 Task: Enable self-check-in facility.
Action: Mouse moved to (899, 124)
Screenshot: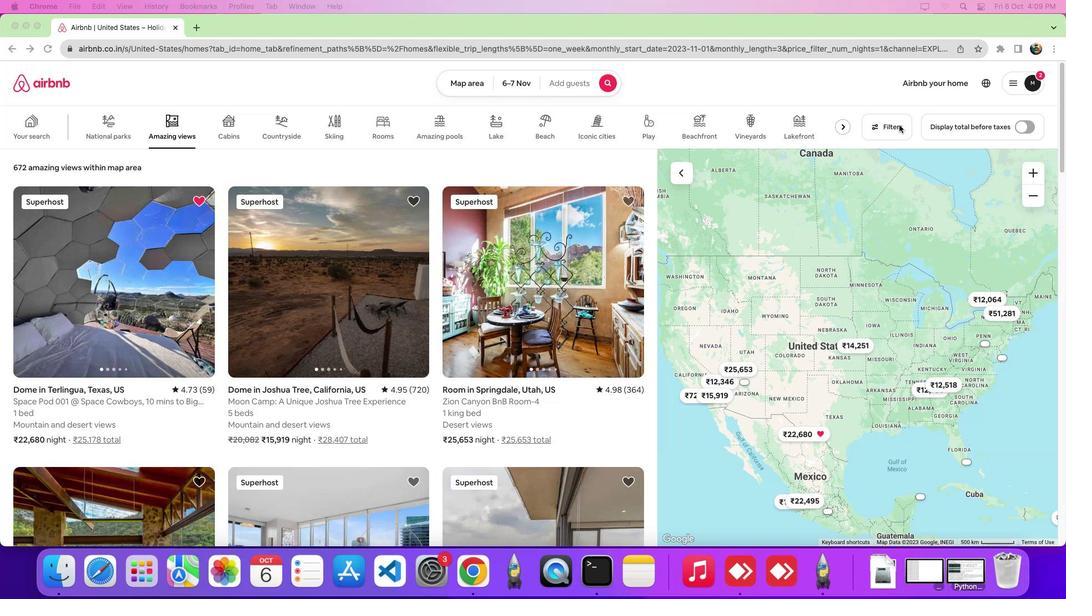 
Action: Mouse pressed left at (899, 124)
Screenshot: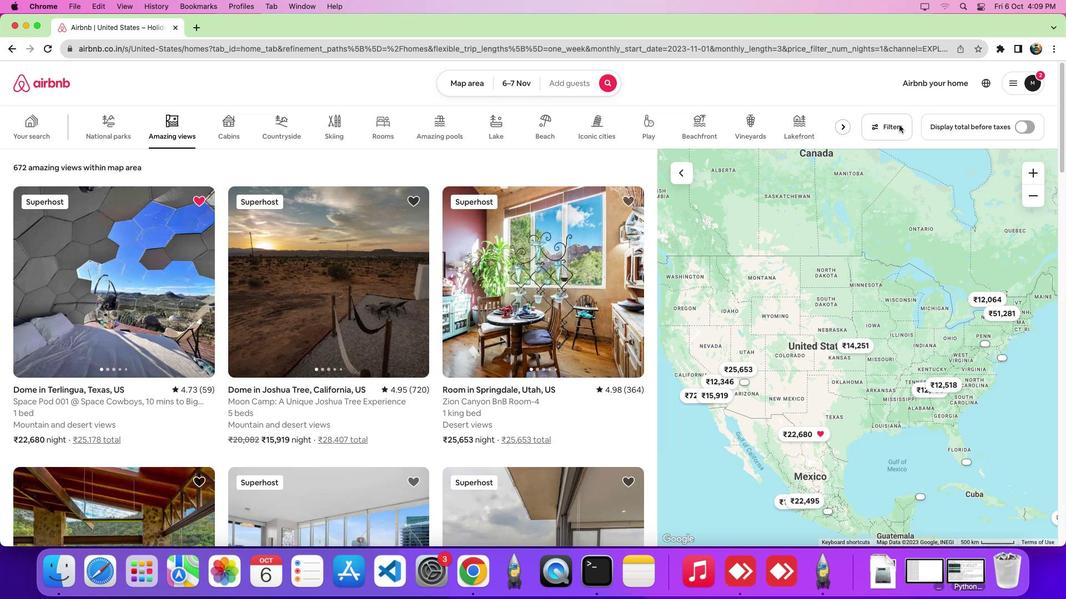 
Action: Mouse pressed left at (899, 124)
Screenshot: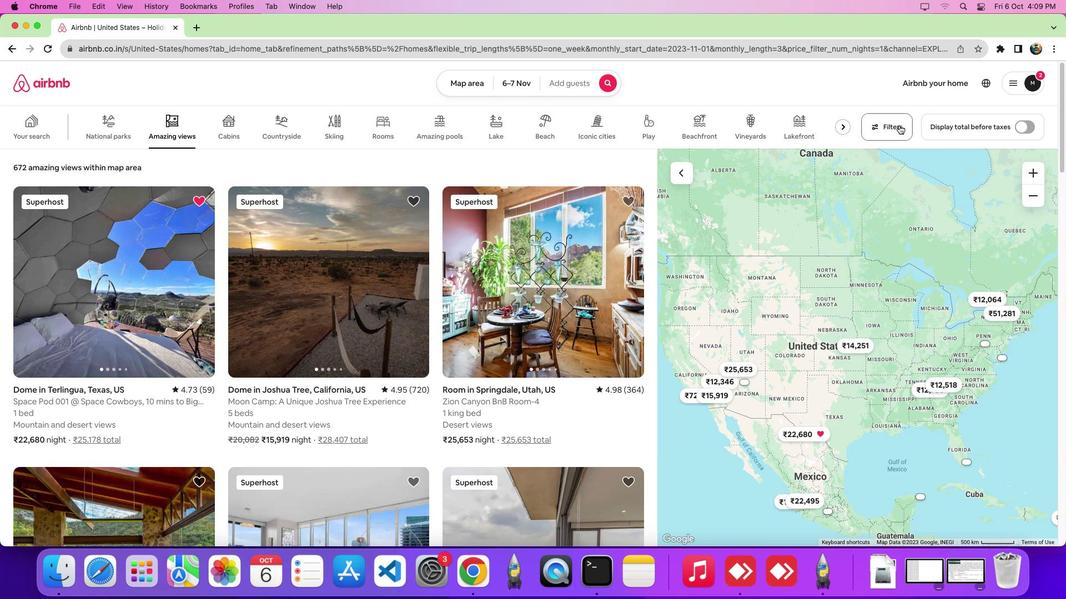 
Action: Mouse moved to (549, 184)
Screenshot: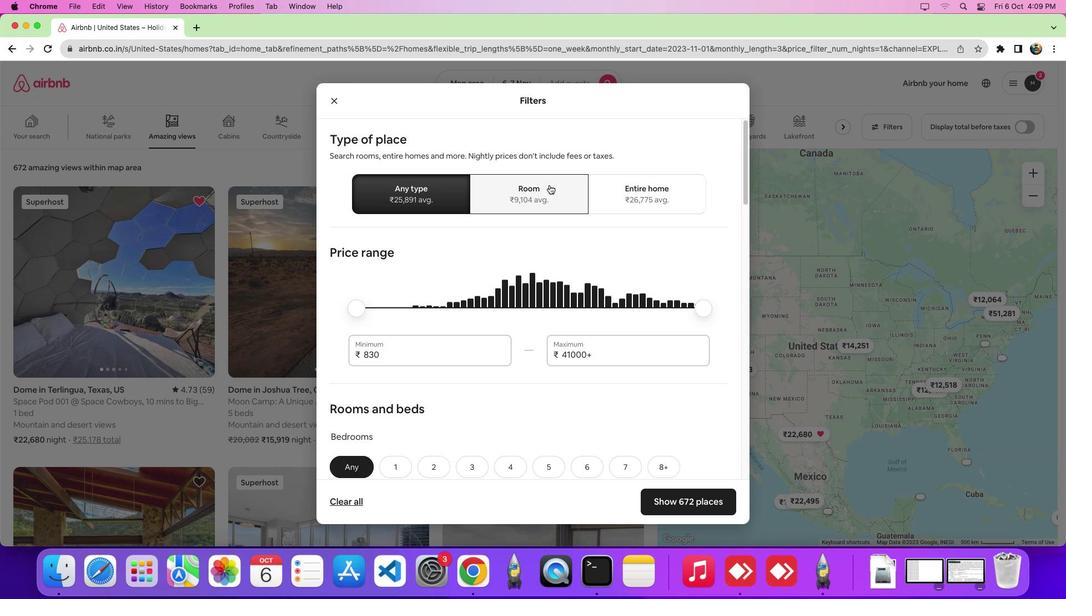 
Action: Mouse pressed left at (549, 184)
Screenshot: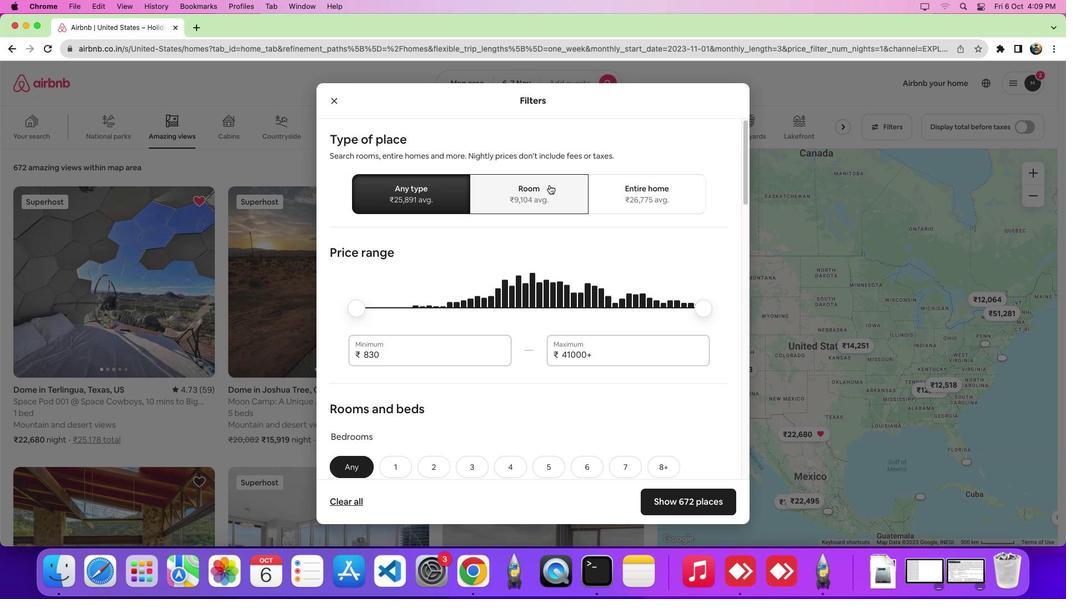
Action: Mouse moved to (533, 354)
Screenshot: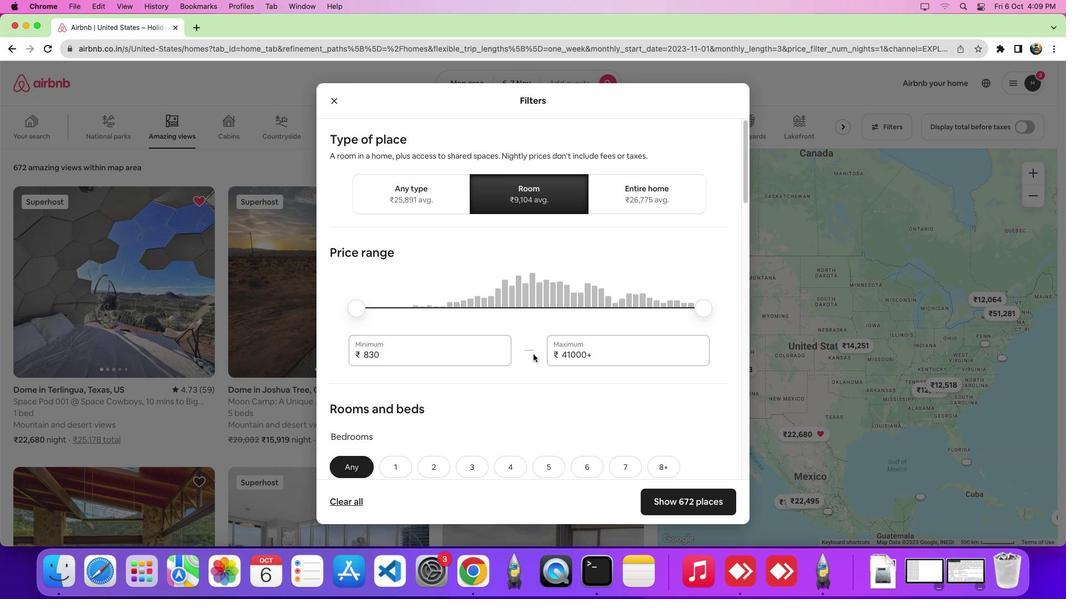 
Action: Mouse scrolled (533, 354) with delta (0, 0)
Screenshot: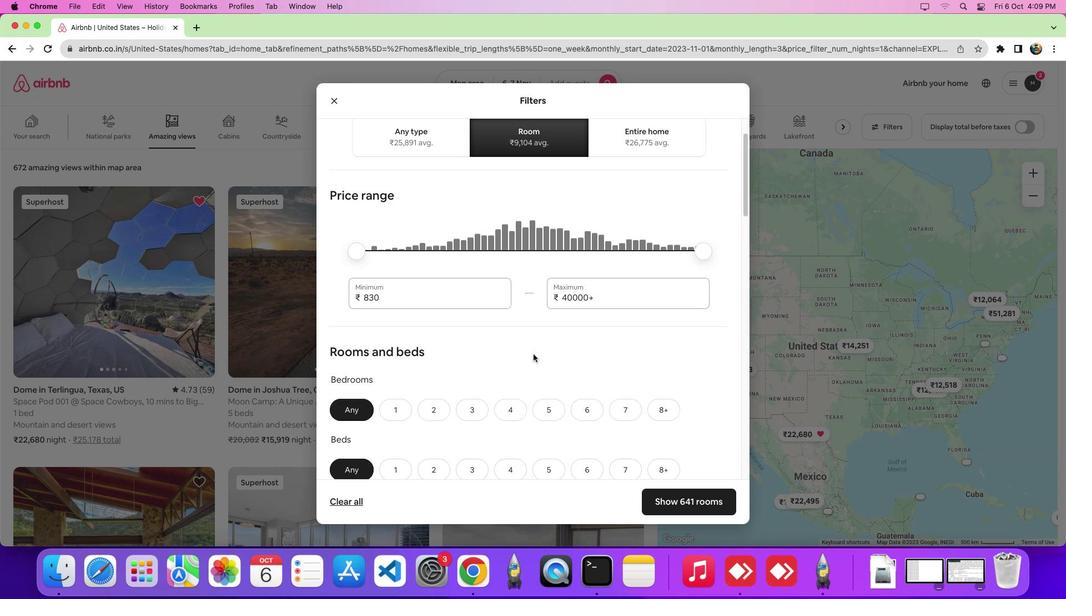 
Action: Mouse scrolled (533, 354) with delta (0, 0)
Screenshot: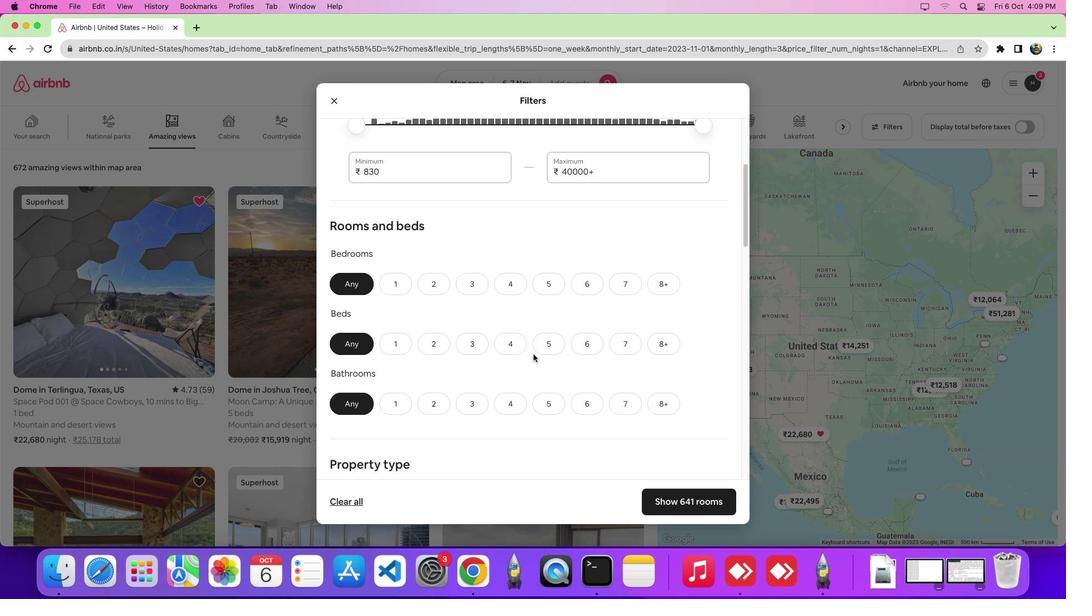 
Action: Mouse scrolled (533, 354) with delta (0, -3)
Screenshot: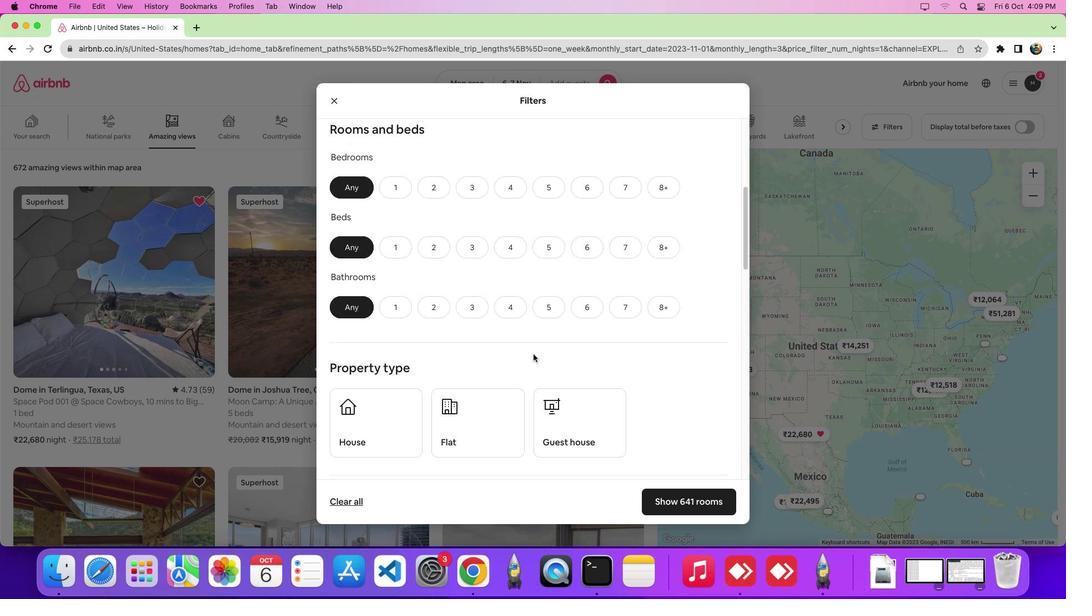 
Action: Mouse scrolled (533, 354) with delta (0, -5)
Screenshot: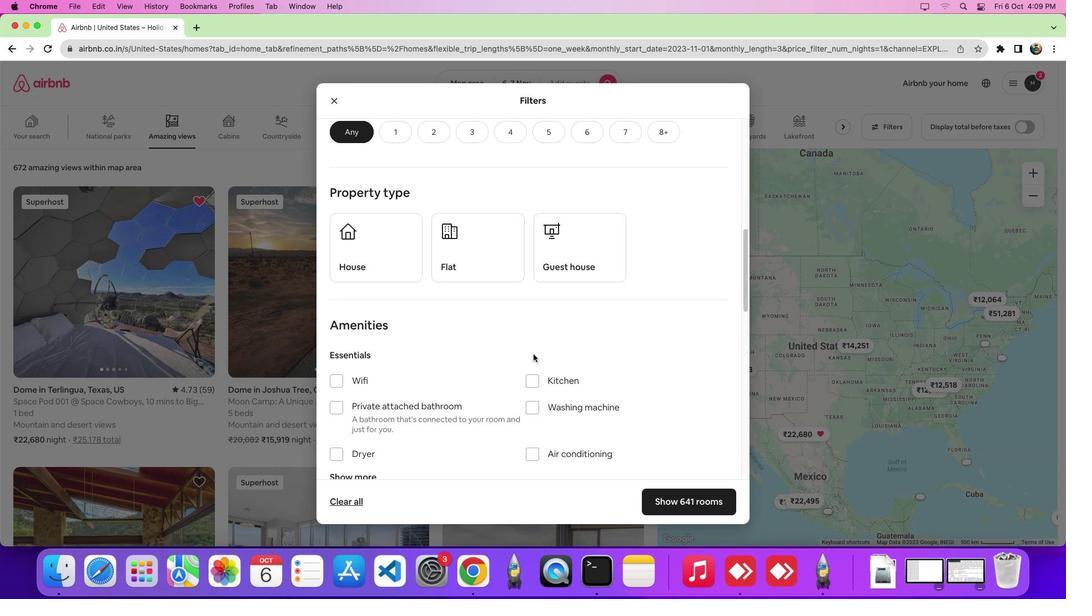 
Action: Mouse scrolled (533, 354) with delta (0, 0)
Screenshot: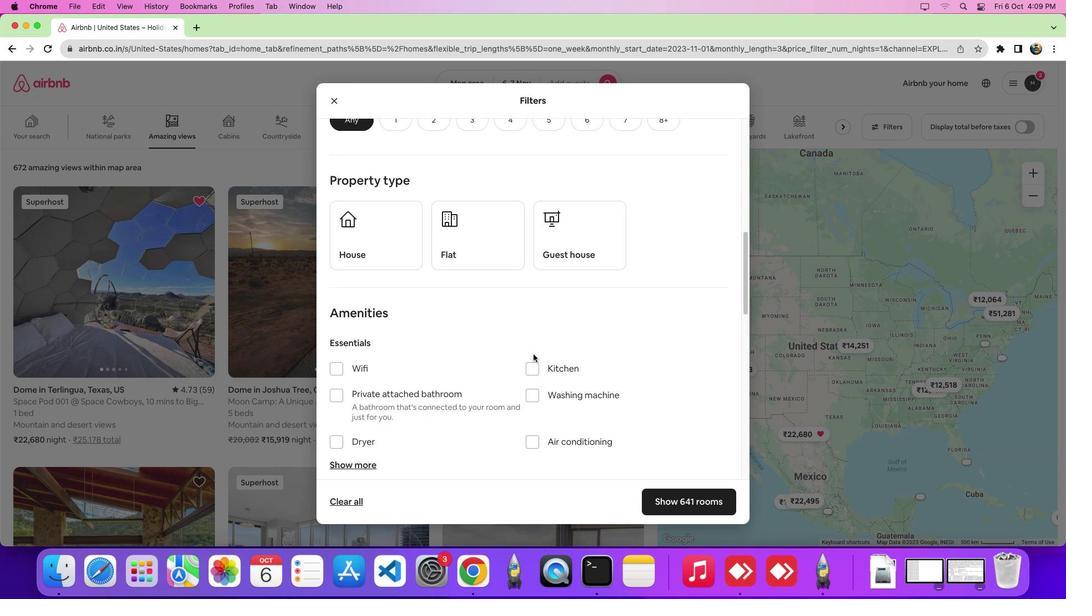 
Action: Mouse scrolled (533, 354) with delta (0, 0)
Screenshot: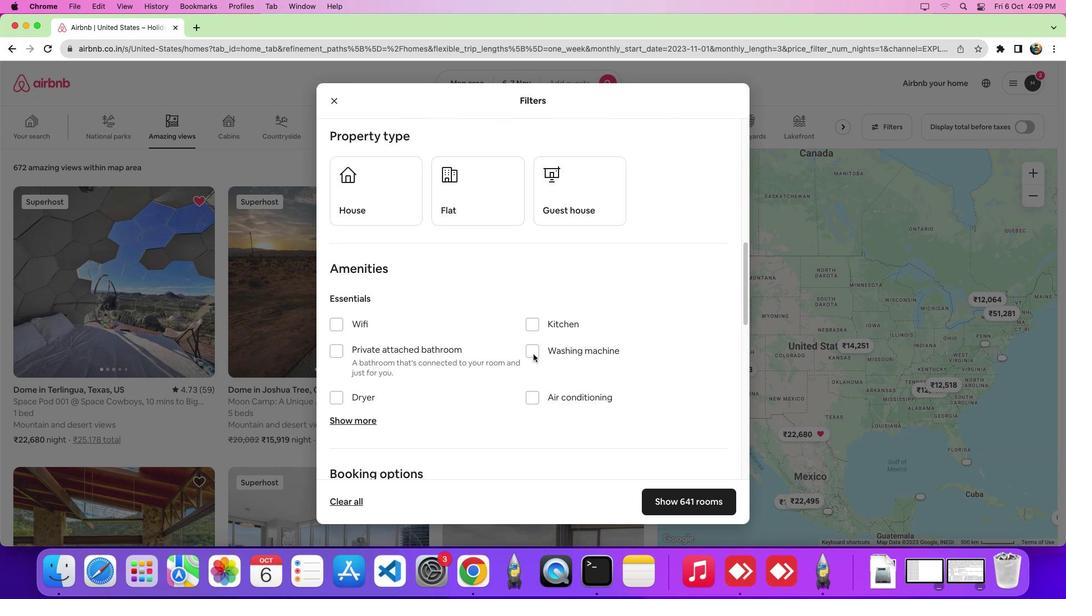 
Action: Mouse scrolled (533, 354) with delta (0, -3)
Screenshot: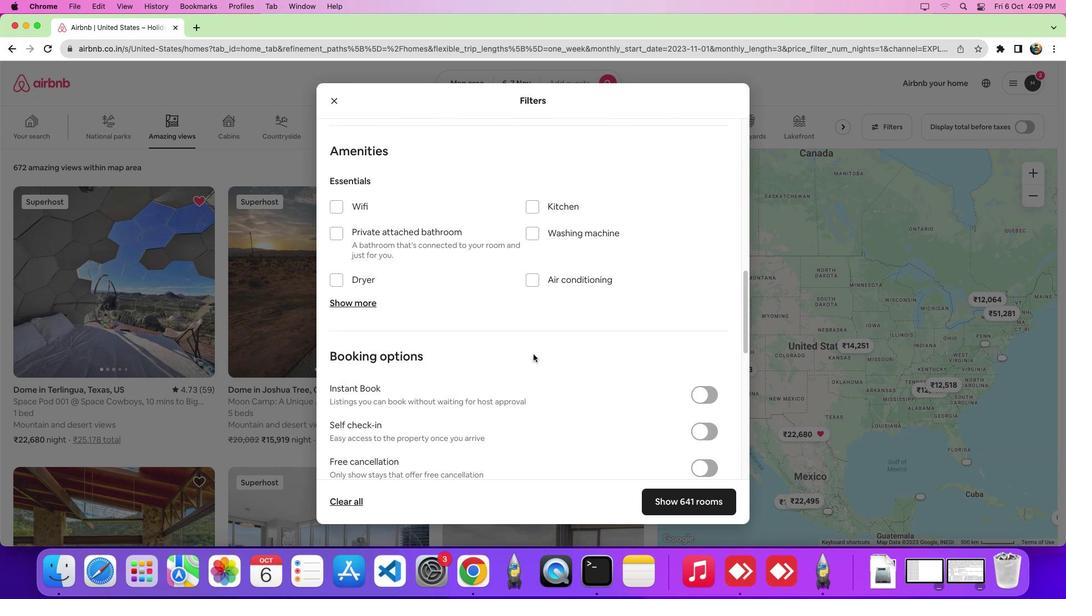 
Action: Mouse scrolled (533, 354) with delta (0, 0)
Screenshot: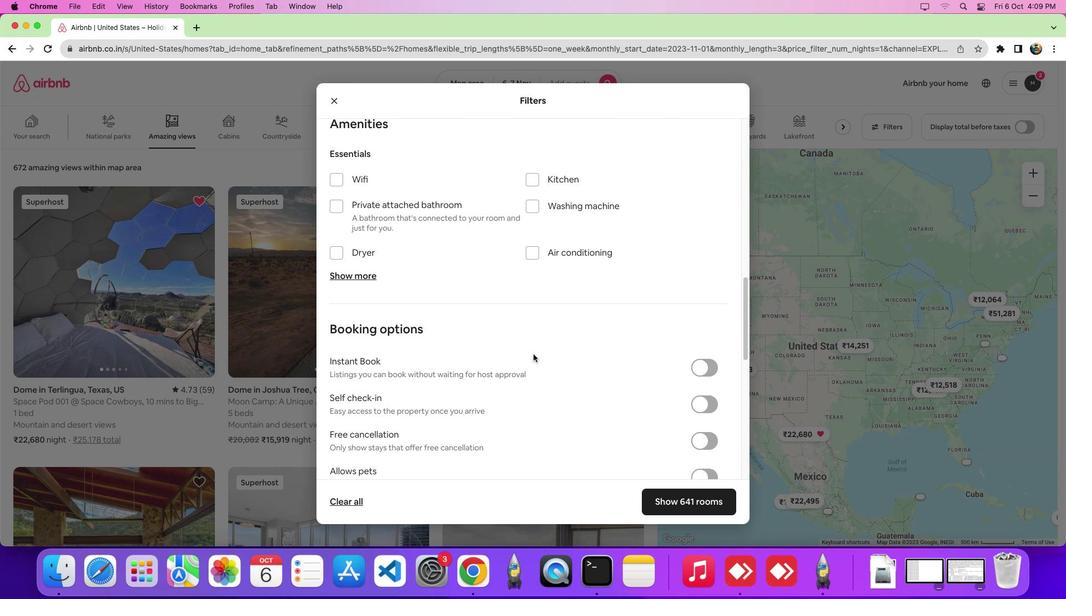 
Action: Mouse scrolled (533, 354) with delta (0, 0)
Screenshot: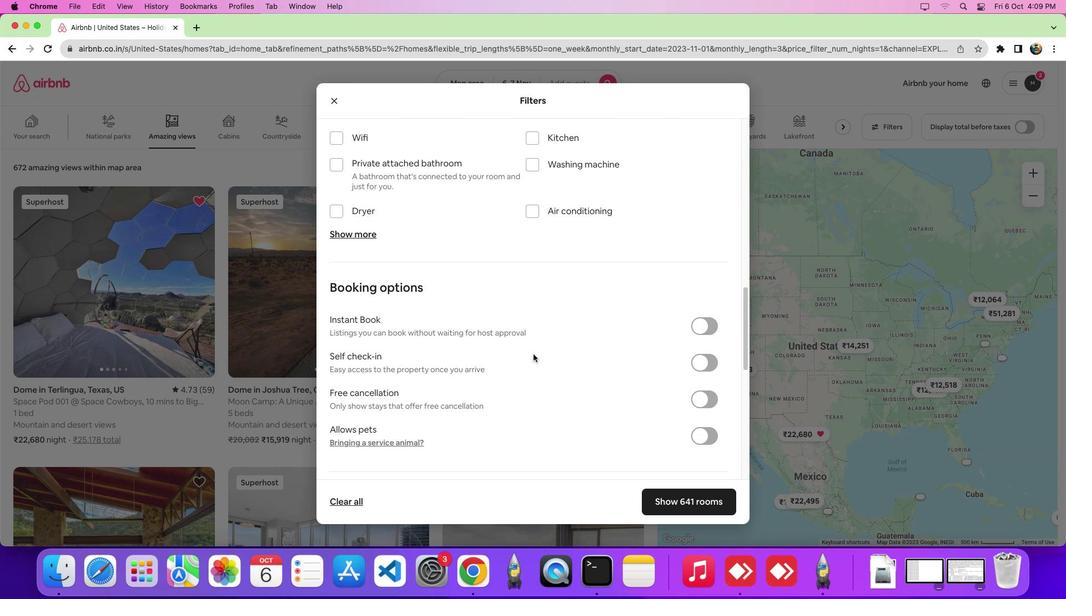 
Action: Mouse scrolled (533, 354) with delta (0, -3)
Screenshot: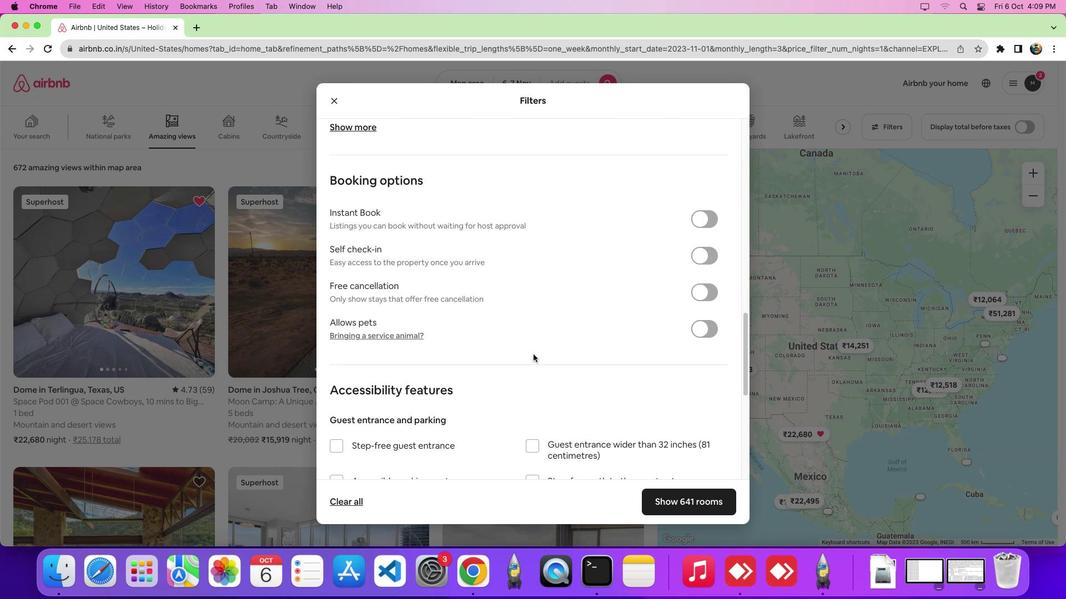 
Action: Mouse moved to (698, 246)
Screenshot: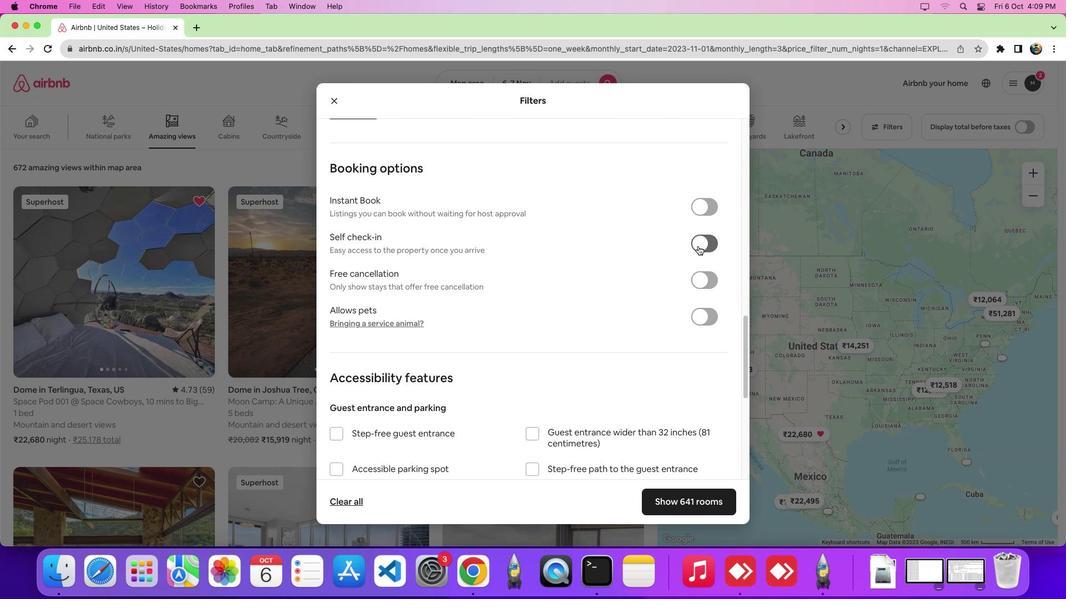 
Action: Mouse pressed left at (698, 246)
Screenshot: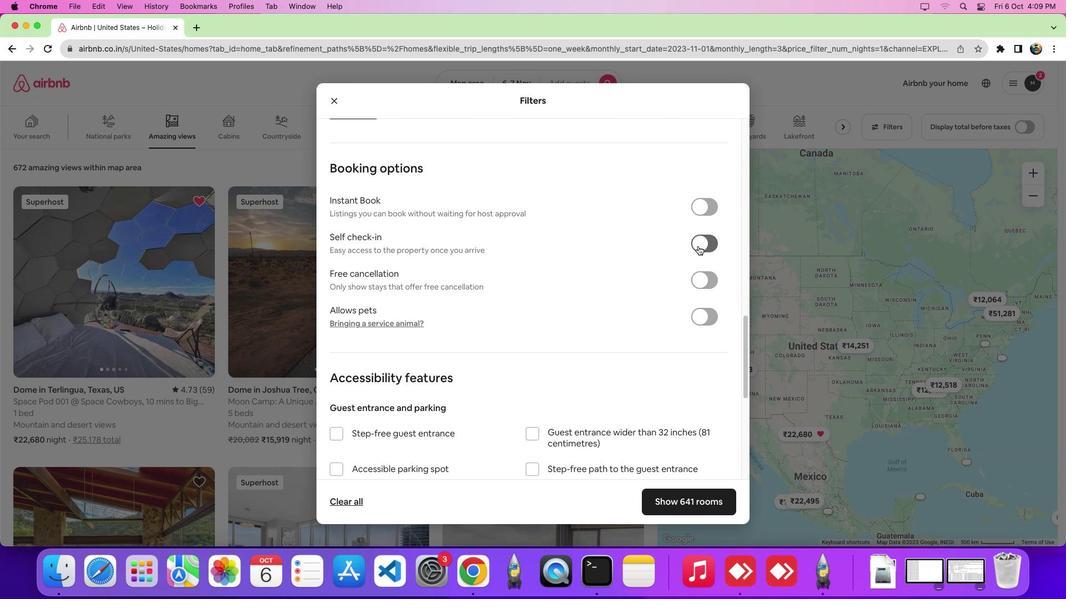 
